 Task: Create a blank project Constellation with privacy Private to Project members  and default view as Board and in the team Taskers . Create three sections in the project as To-Do, Doing and Done
Action: Mouse moved to (65, 48)
Screenshot: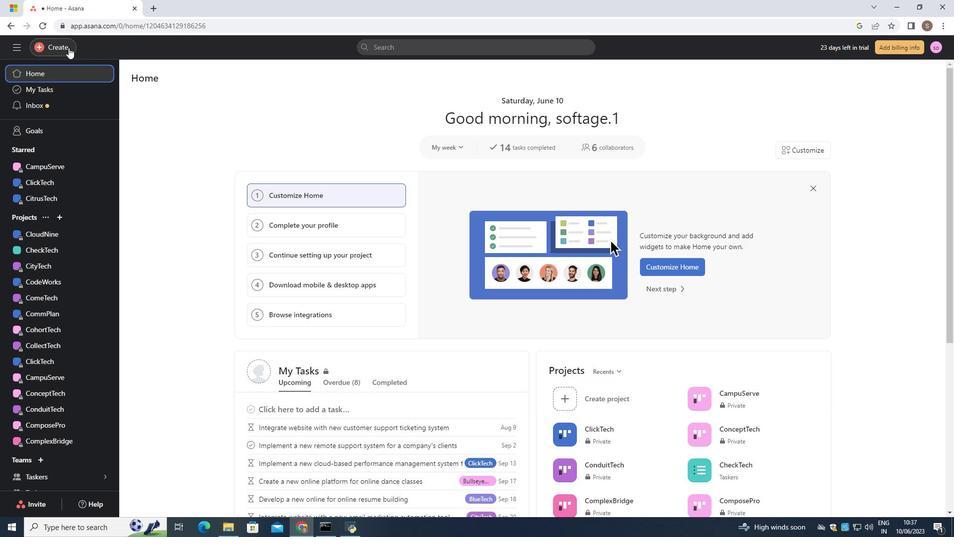 
Action: Mouse pressed left at (65, 48)
Screenshot: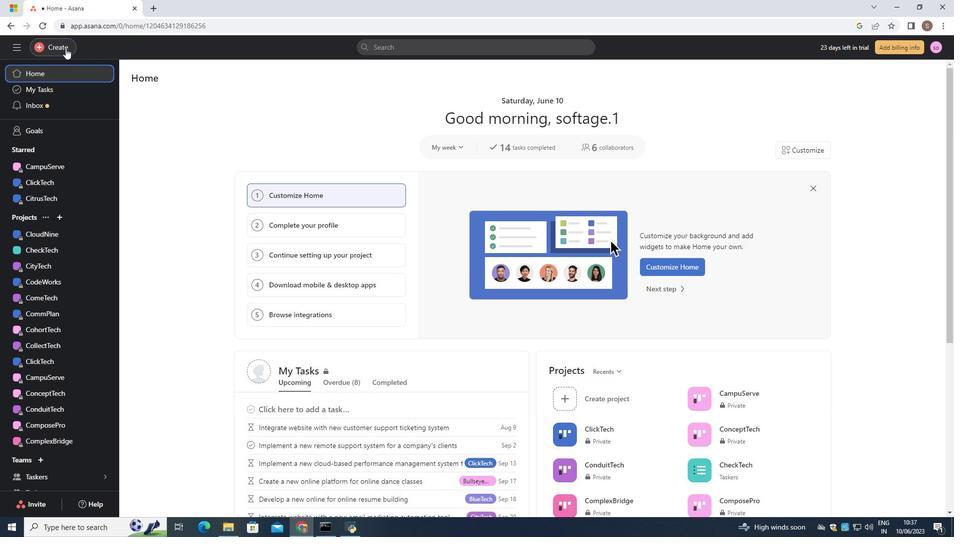 
Action: Mouse moved to (109, 66)
Screenshot: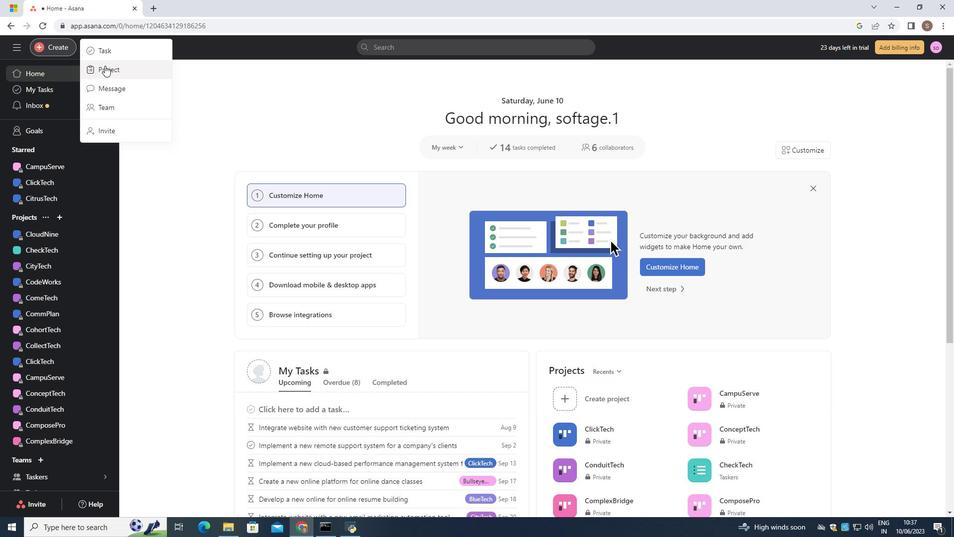 
Action: Mouse pressed left at (109, 66)
Screenshot: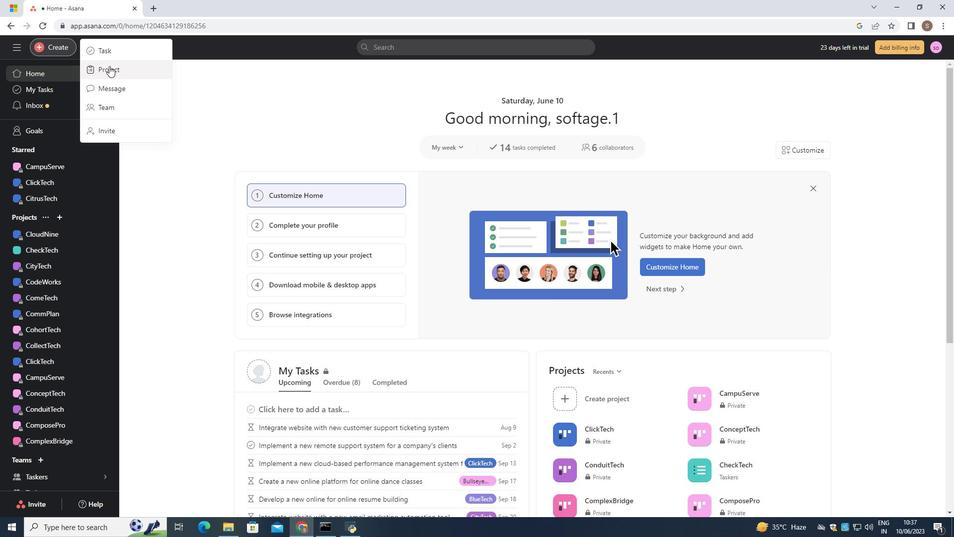 
Action: Mouse moved to (382, 271)
Screenshot: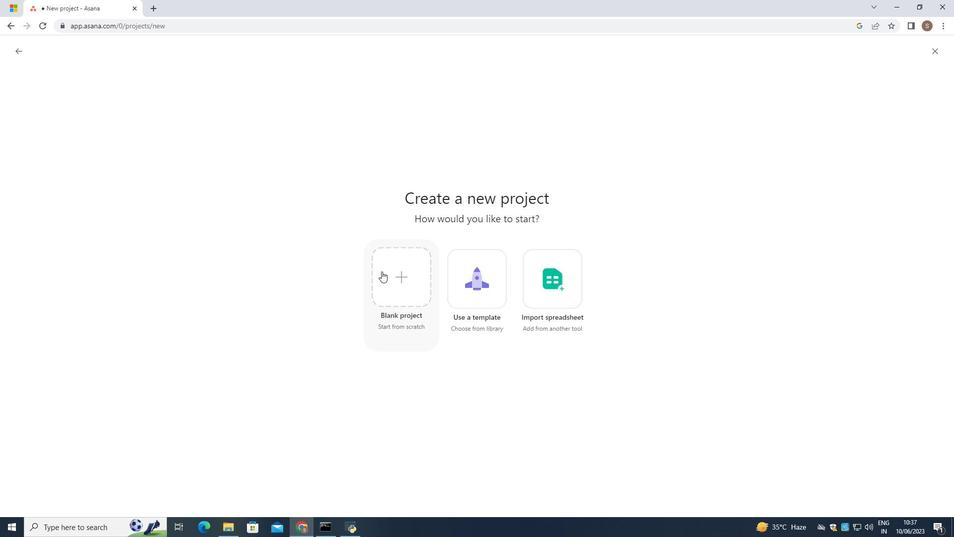 
Action: Mouse pressed left at (382, 271)
Screenshot: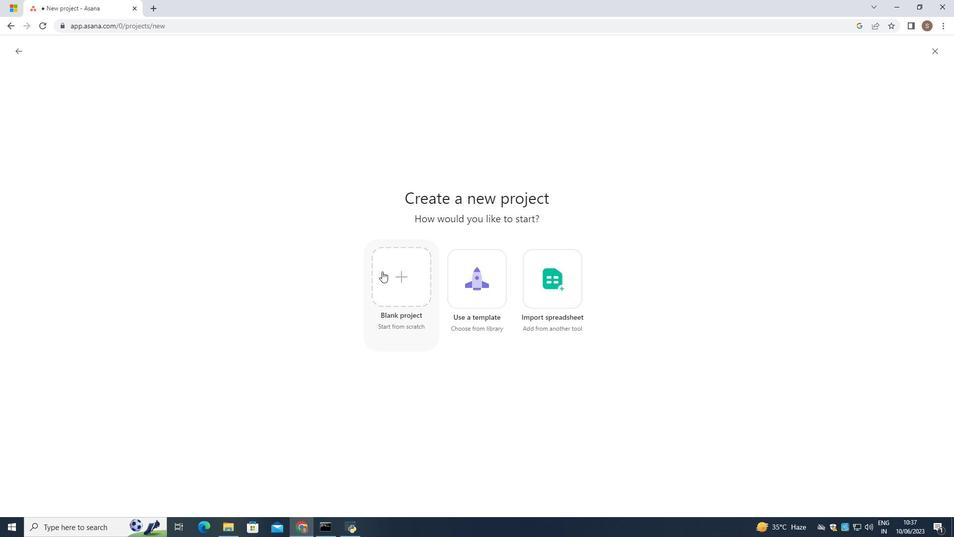 
Action: Key pressed <Key.shift>Constellation
Screenshot: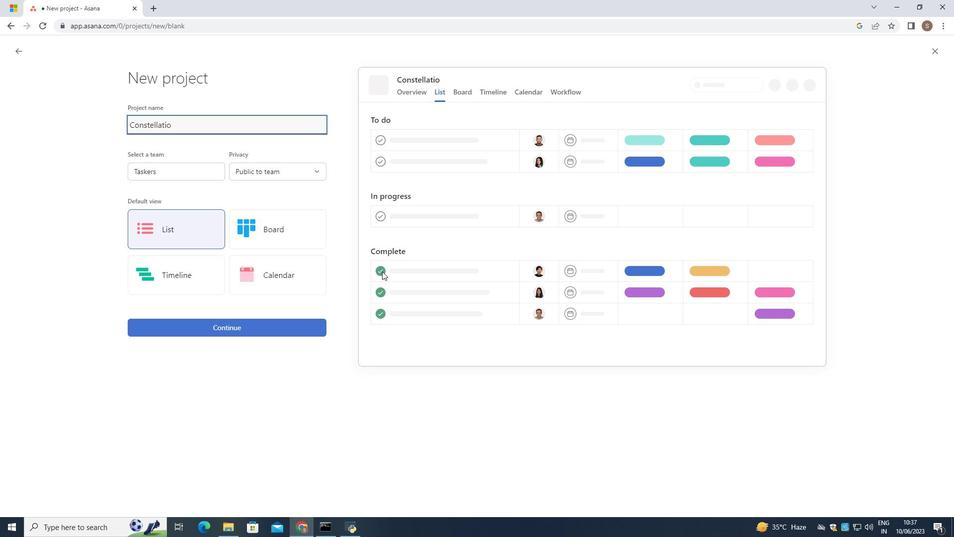 
Action: Mouse moved to (292, 170)
Screenshot: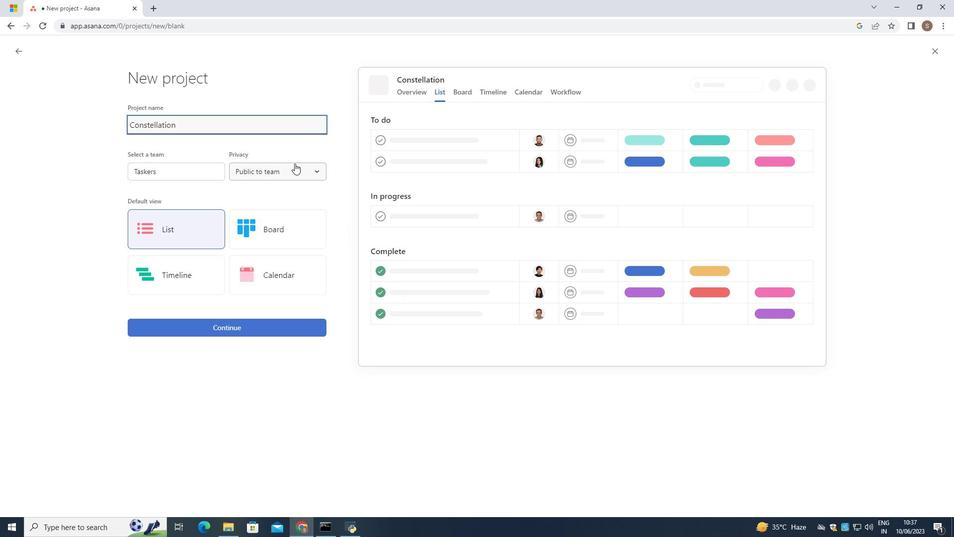 
Action: Mouse pressed left at (292, 170)
Screenshot: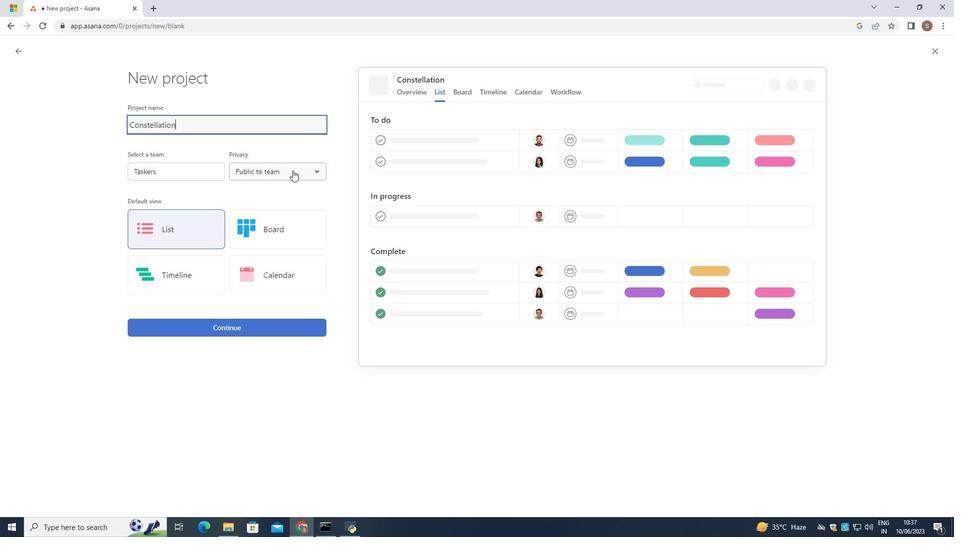 
Action: Mouse moved to (290, 208)
Screenshot: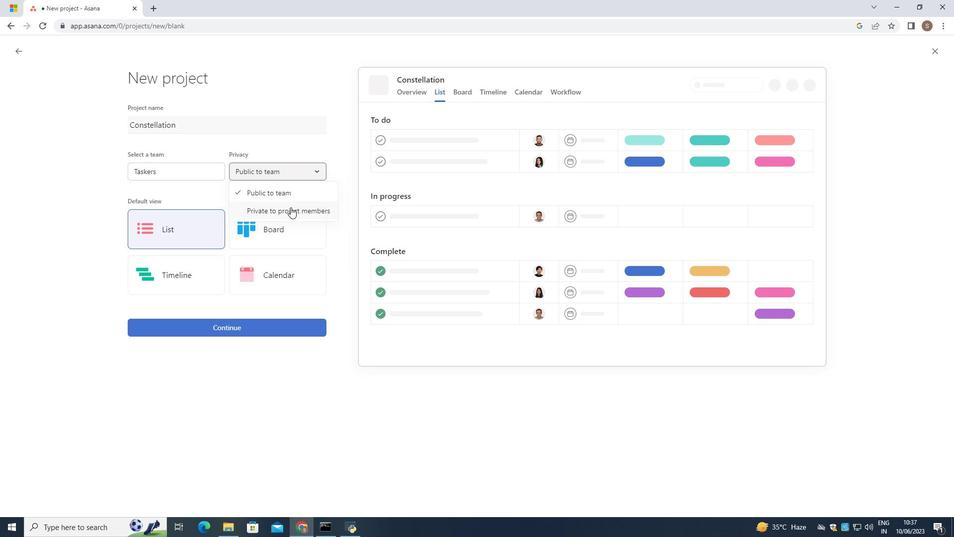 
Action: Mouse pressed left at (290, 208)
Screenshot: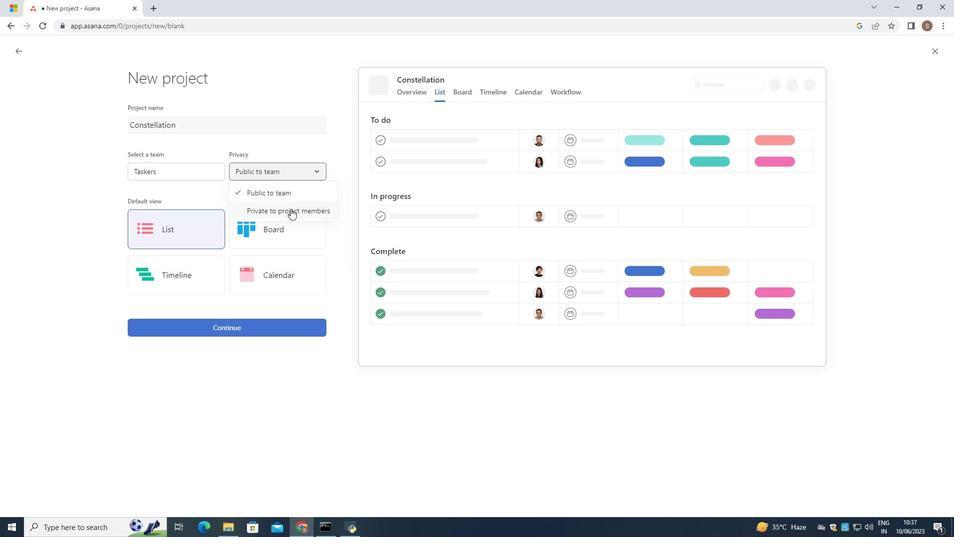 
Action: Mouse moved to (285, 223)
Screenshot: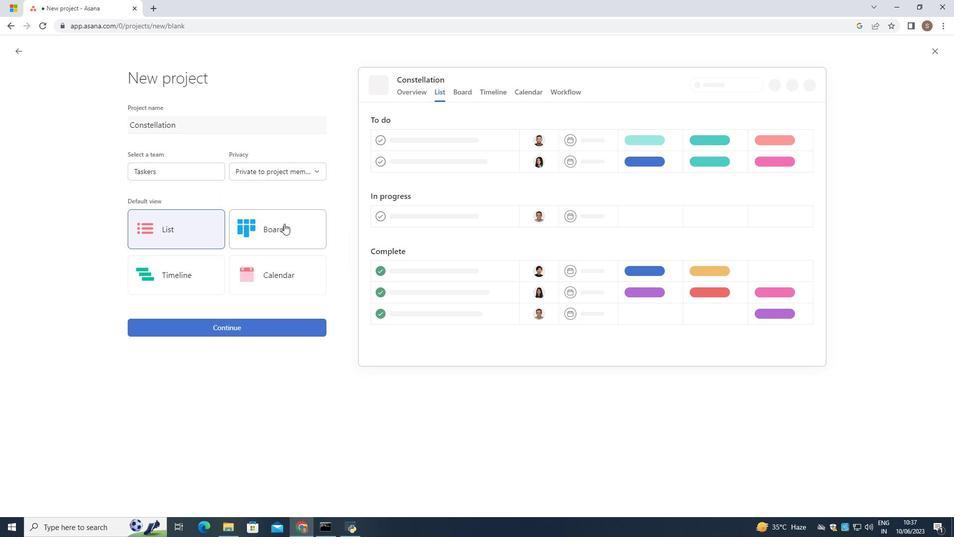 
Action: Mouse pressed left at (285, 223)
Screenshot: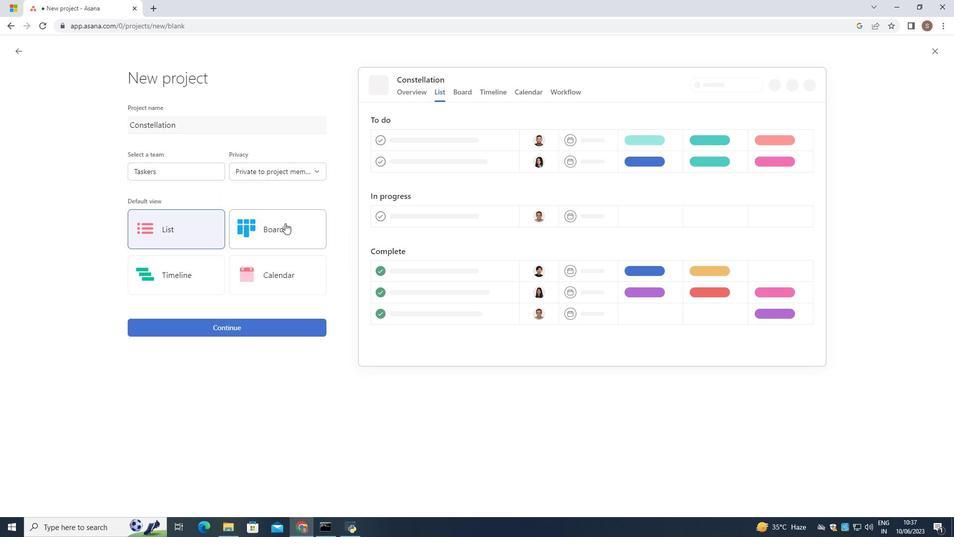 
Action: Mouse moved to (259, 325)
Screenshot: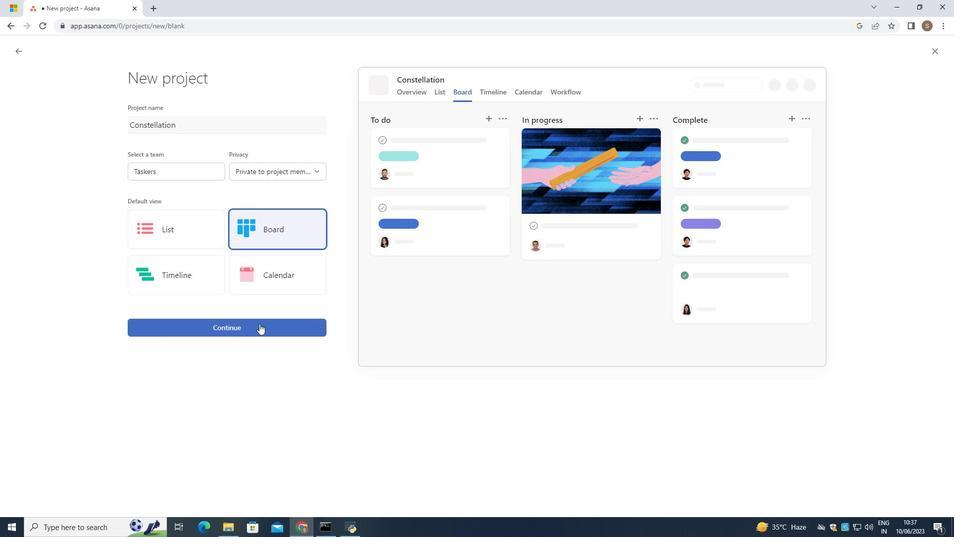 
Action: Mouse pressed left at (259, 325)
Screenshot: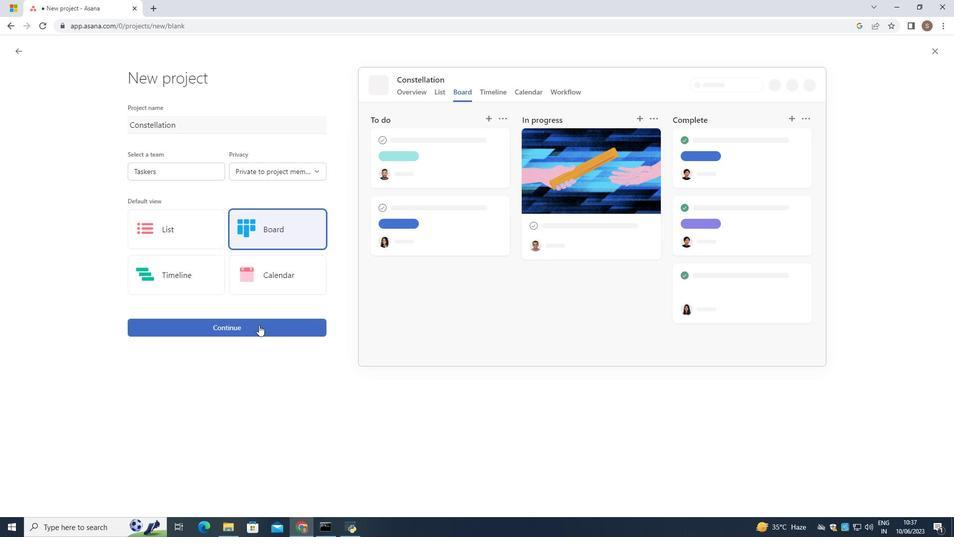 
Action: Mouse moved to (266, 267)
Screenshot: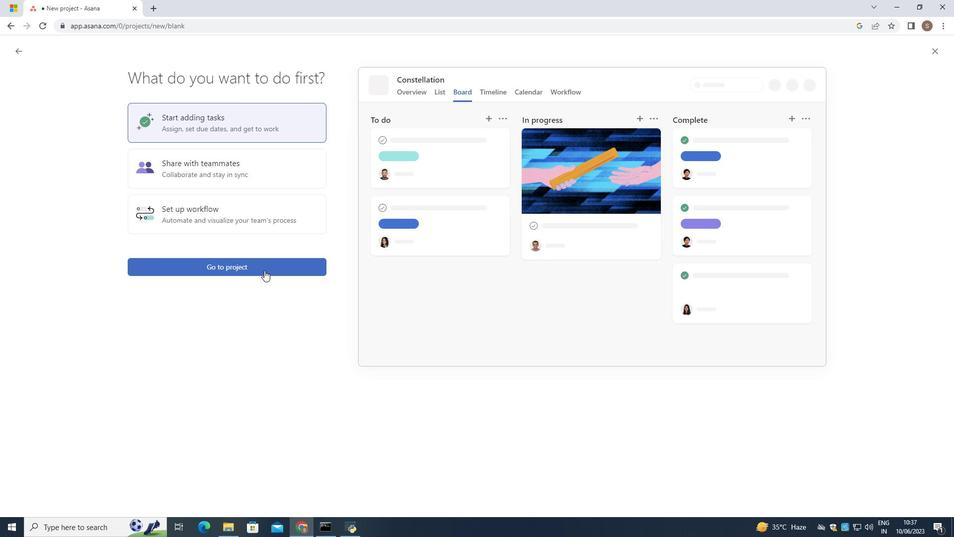 
Action: Mouse pressed left at (266, 267)
Screenshot: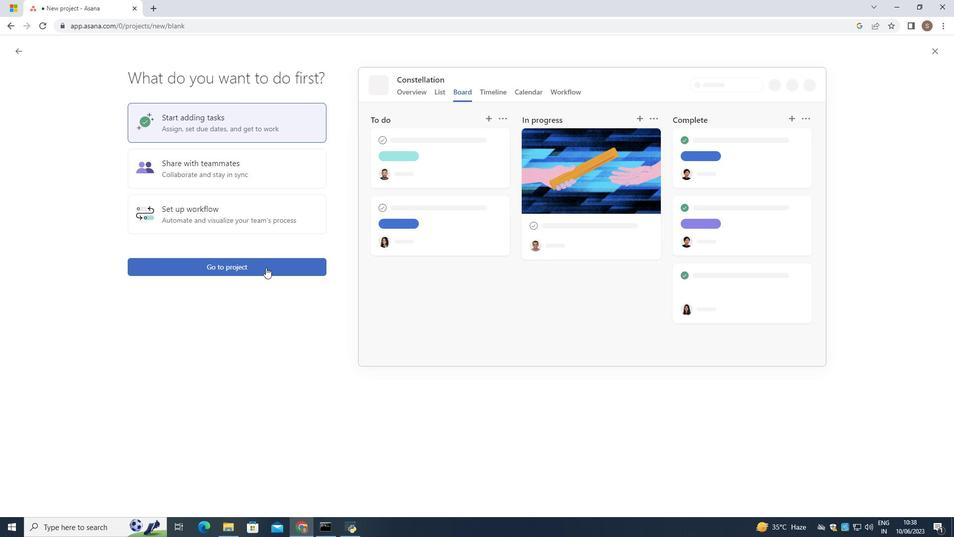 
Action: Mouse moved to (224, 144)
Screenshot: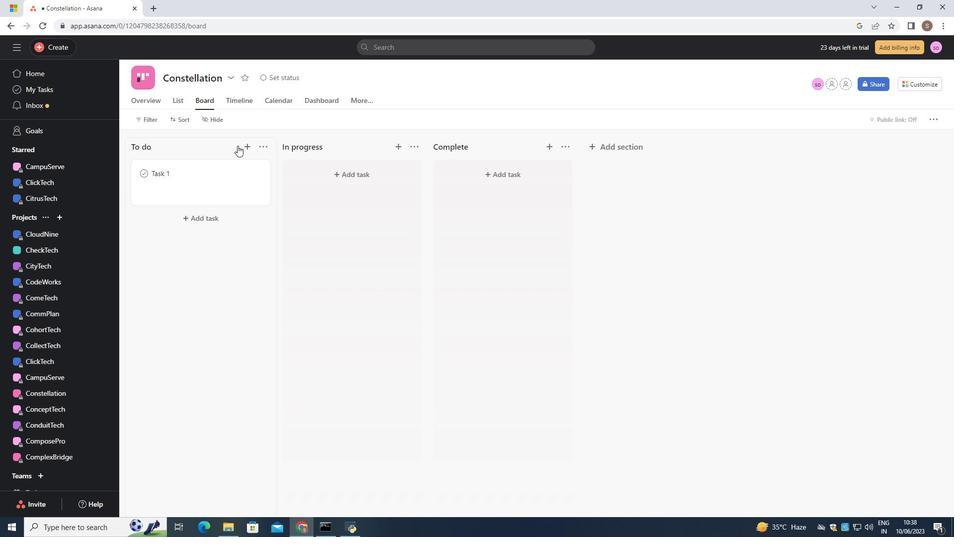 
Action: Mouse pressed left at (224, 144)
Screenshot: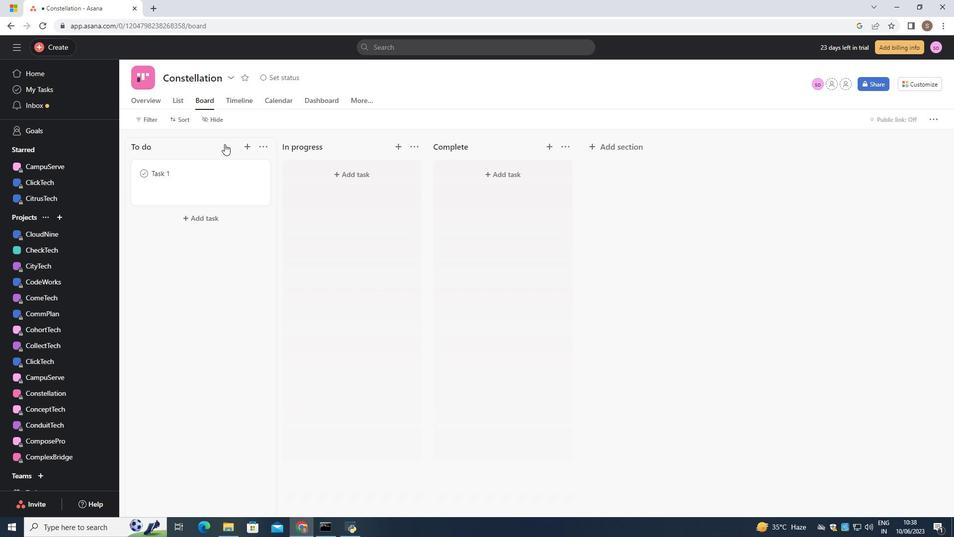 
Action: Key pressed <Key.backspace><Key.backspace><Key.backspace><Key.backspace><Key.backspace><Key.backspace><Key.shift>To-<Key.shift>Do<Key.space>
Screenshot: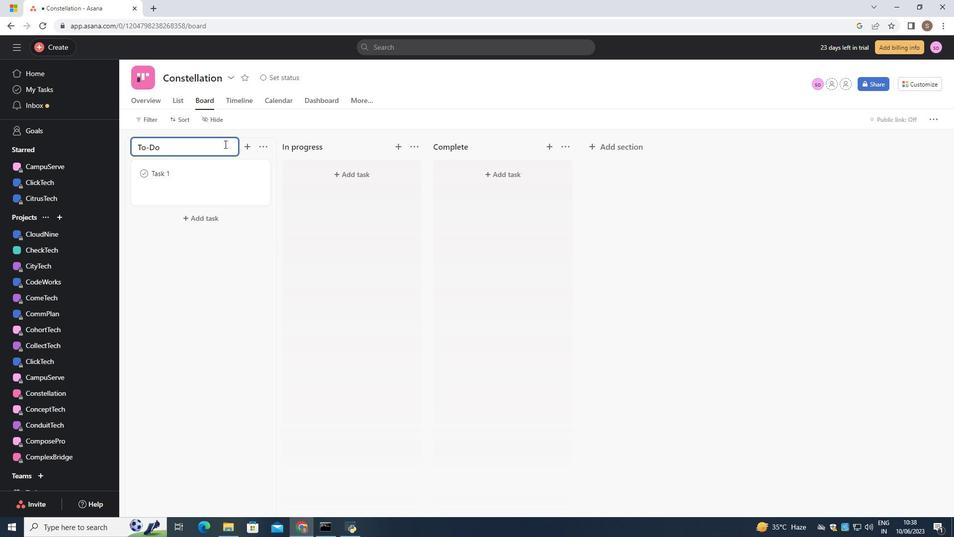 
Action: Mouse moved to (329, 141)
Screenshot: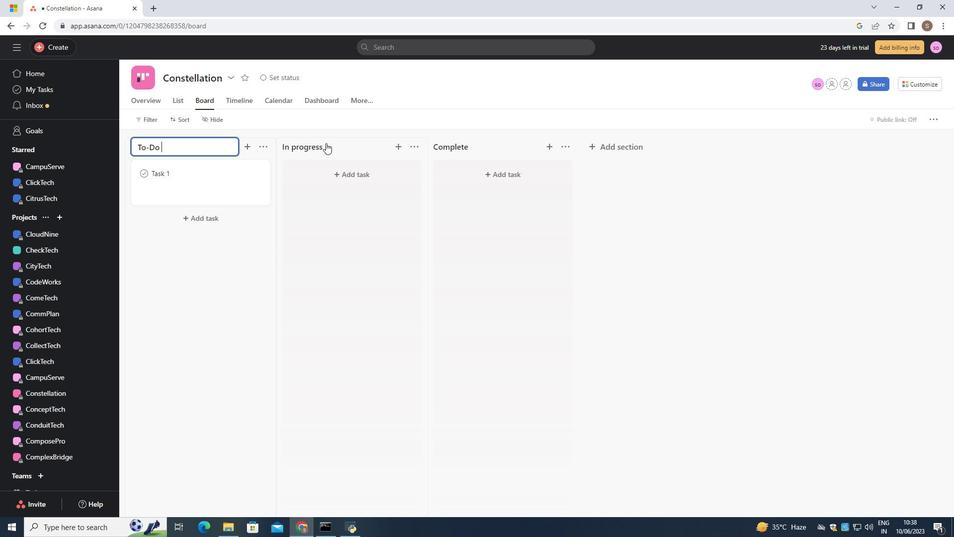 
Action: Mouse pressed left at (329, 141)
Screenshot: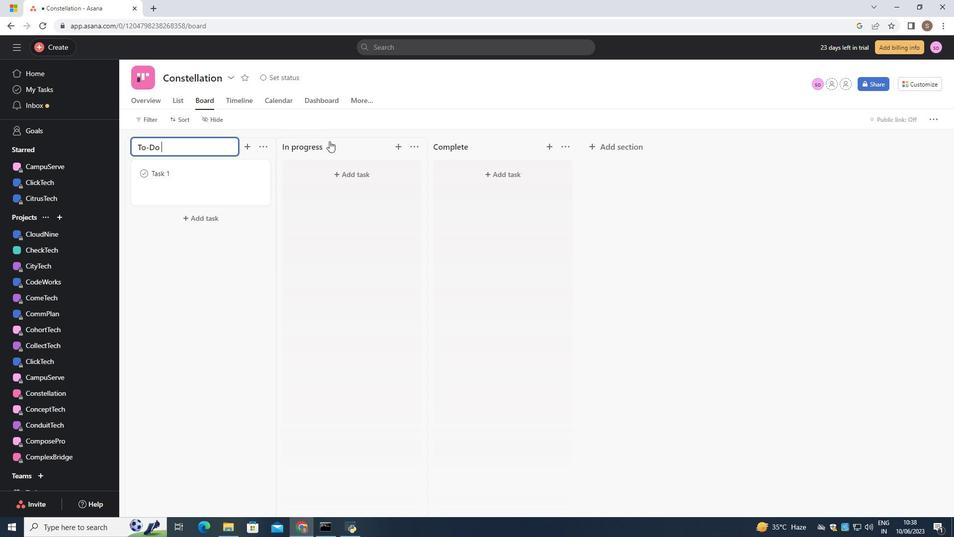 
Action: Key pressed <Key.backspace><Key.backspace><Key.backspace><Key.backspace><Key.backspace><Key.backspace><Key.backspace><Key.backspace><Key.backspace><Key.backspace><Key.backspace><Key.shift>Doing
Screenshot: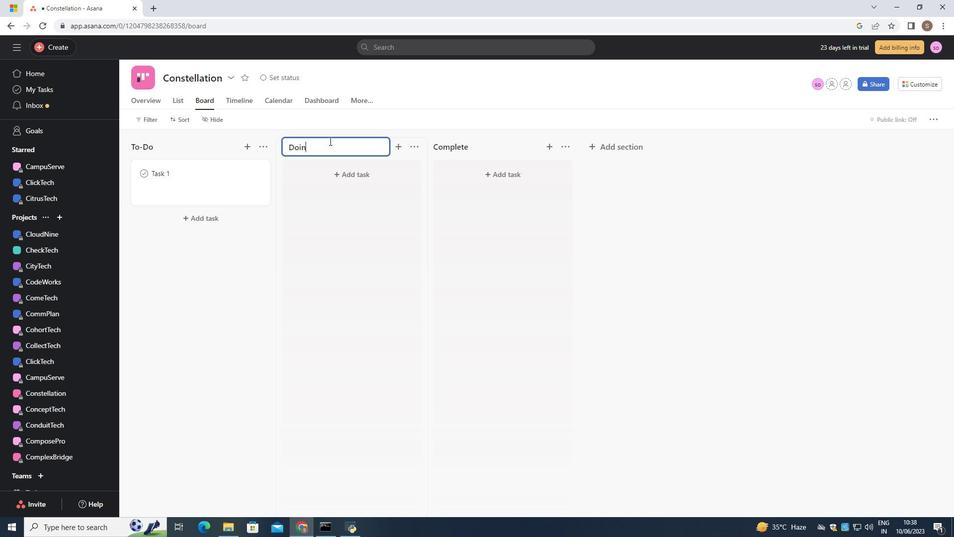 
Action: Mouse moved to (489, 140)
Screenshot: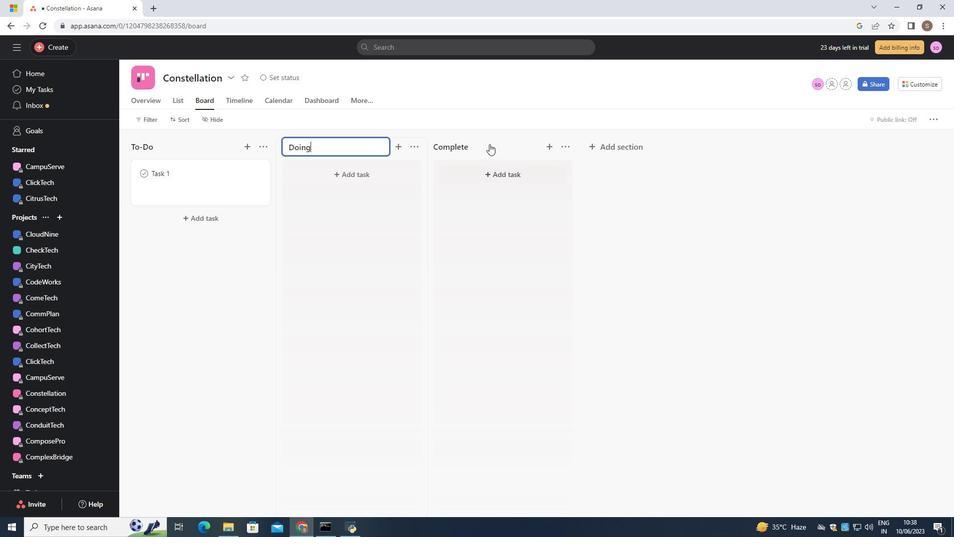
Action: Mouse pressed left at (489, 140)
Screenshot: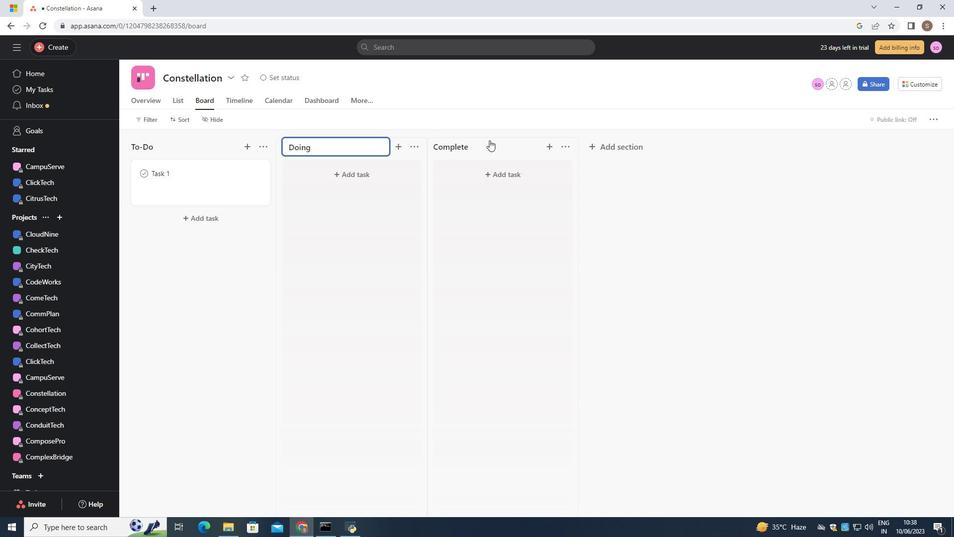 
Action: Key pressed <Key.backspace><Key.backspace><Key.backspace><Key.backspace><Key.backspace><Key.backspace><Key.backspace><Key.backspace><Key.shift>Done<Key.enter>
Screenshot: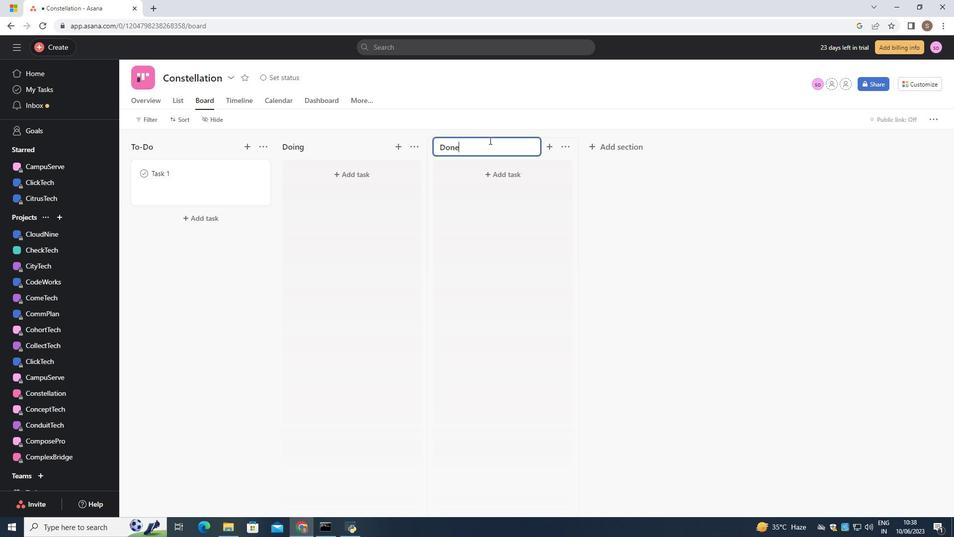 
